 Task: Change the font of the chart to "wide".
Action: Mouse moved to (45, 359)
Screenshot: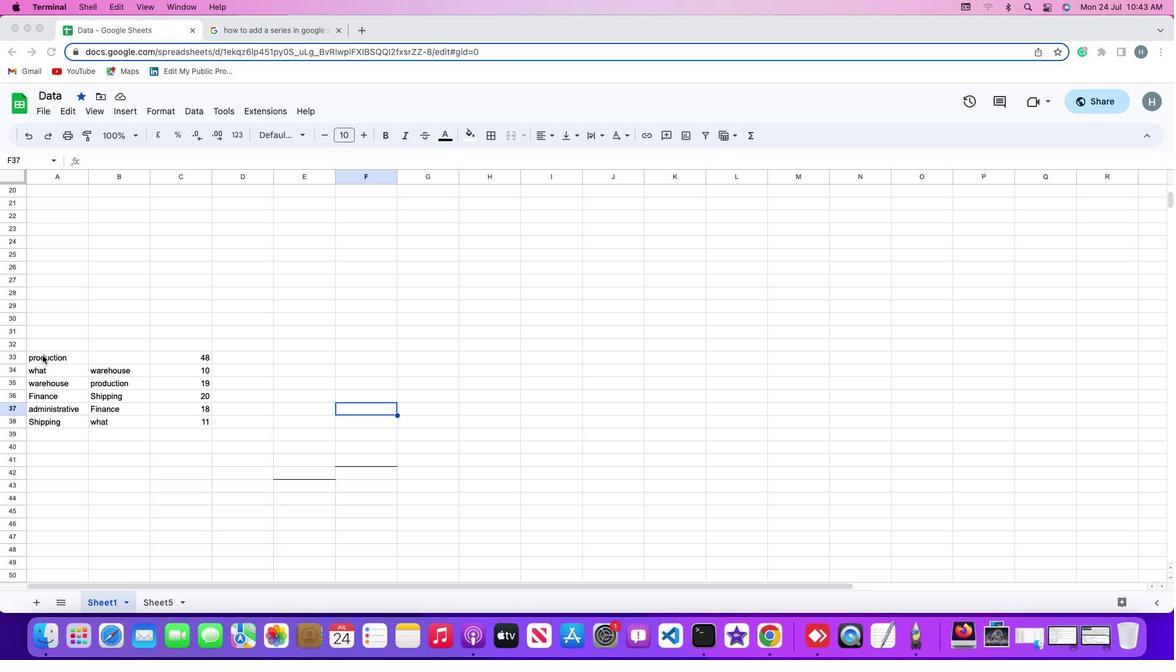 
Action: Mouse pressed left at (45, 359)
Screenshot: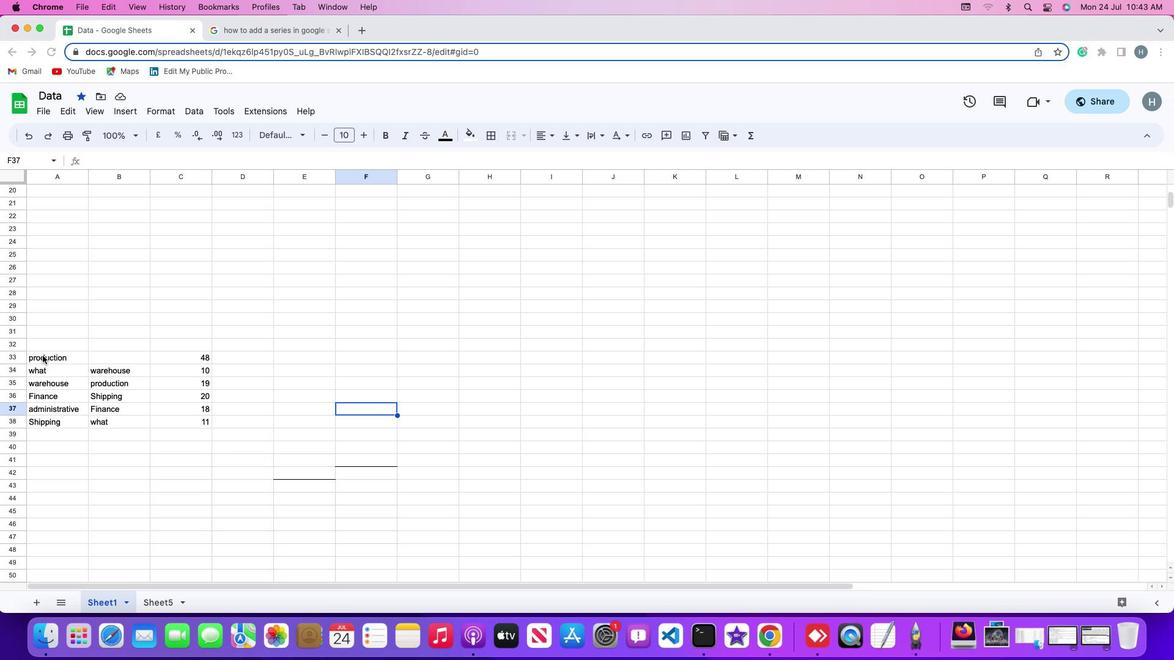 
Action: Mouse pressed left at (45, 359)
Screenshot: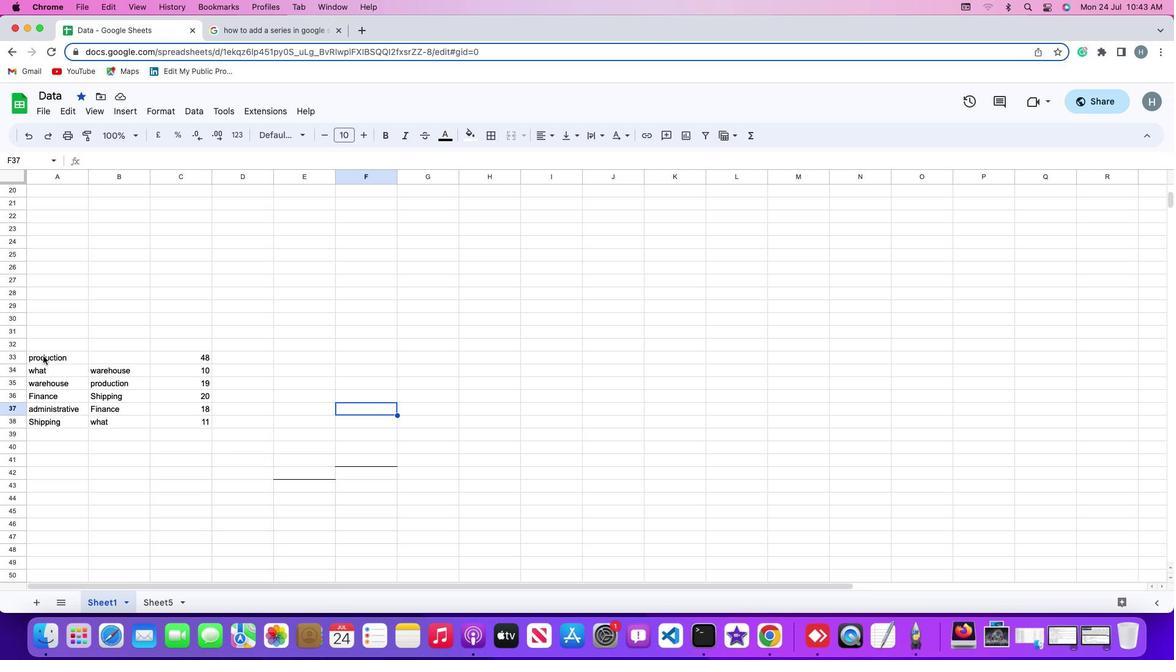 
Action: Mouse moved to (133, 112)
Screenshot: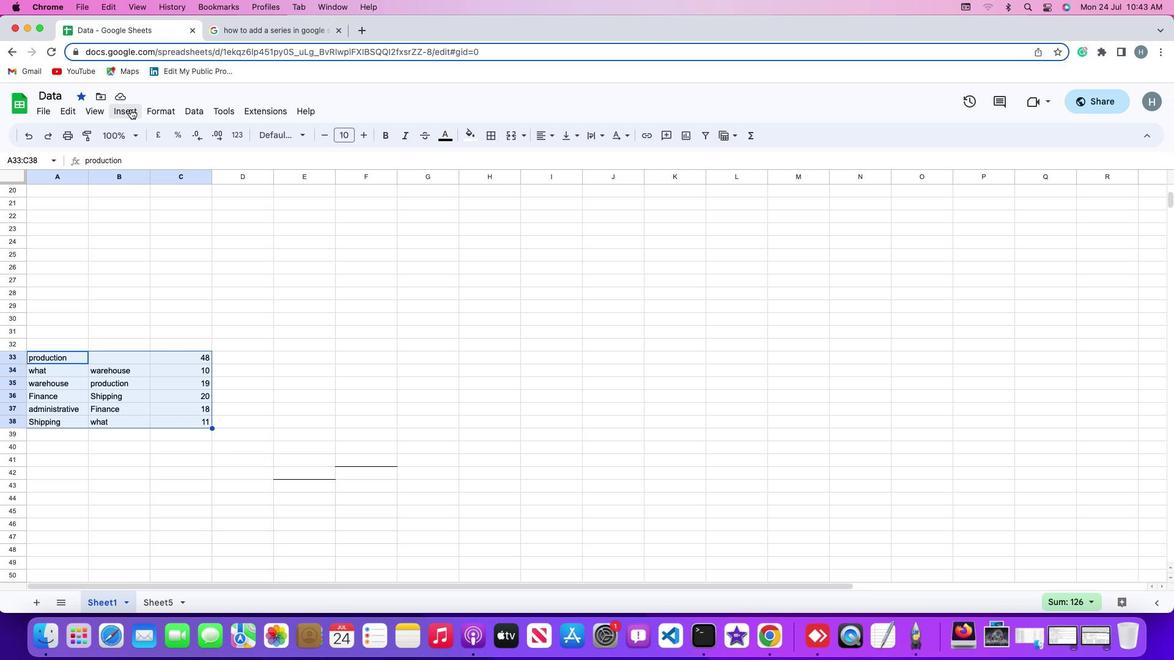 
Action: Mouse pressed left at (133, 112)
Screenshot: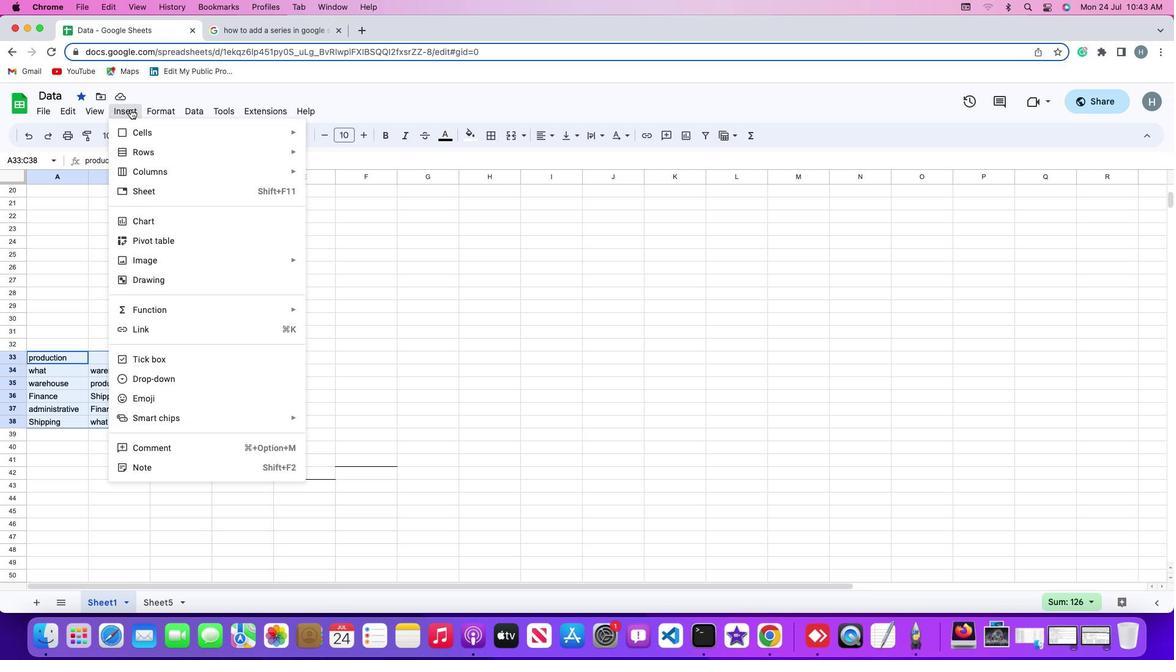 
Action: Mouse moved to (164, 227)
Screenshot: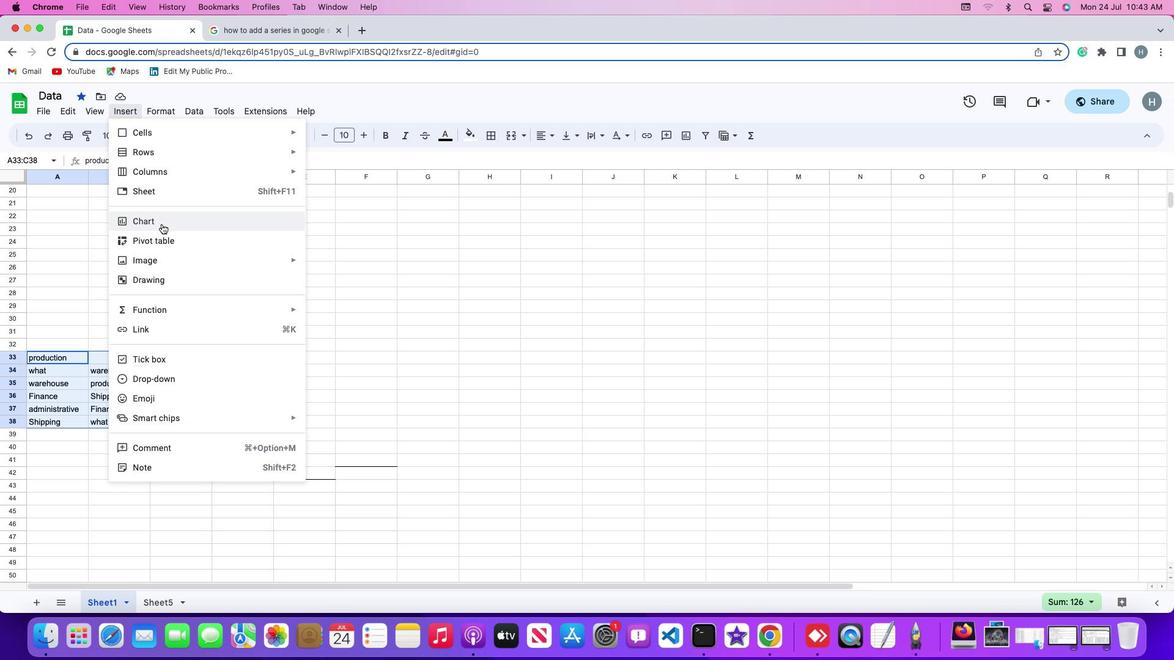 
Action: Mouse pressed left at (164, 227)
Screenshot: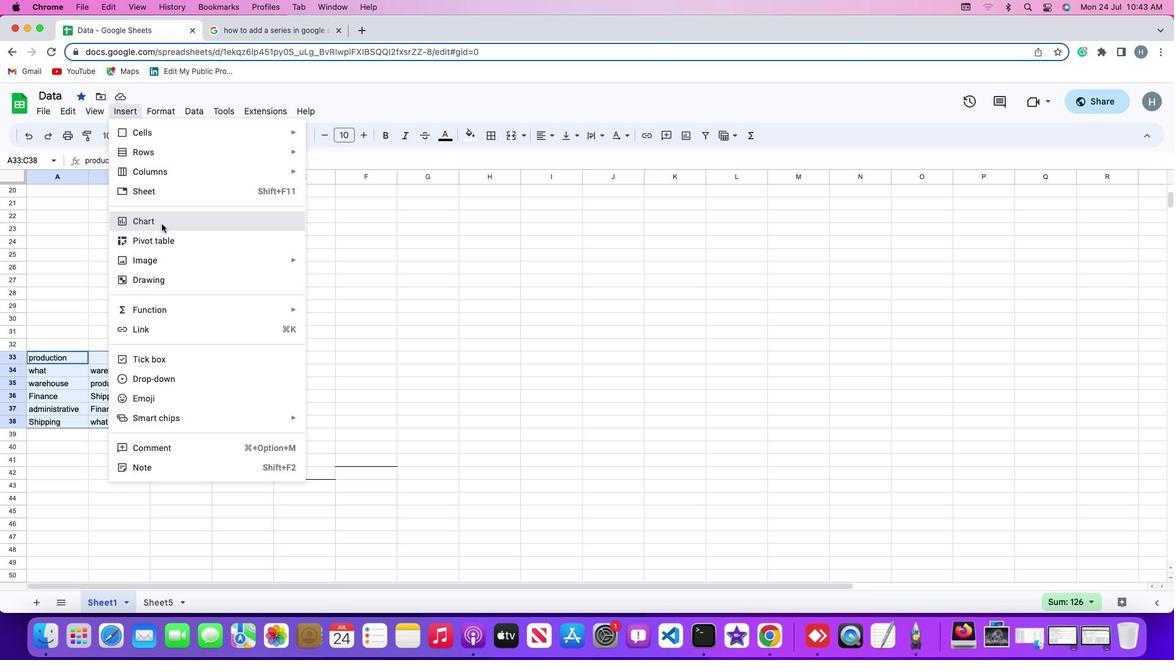 
Action: Mouse moved to (1117, 170)
Screenshot: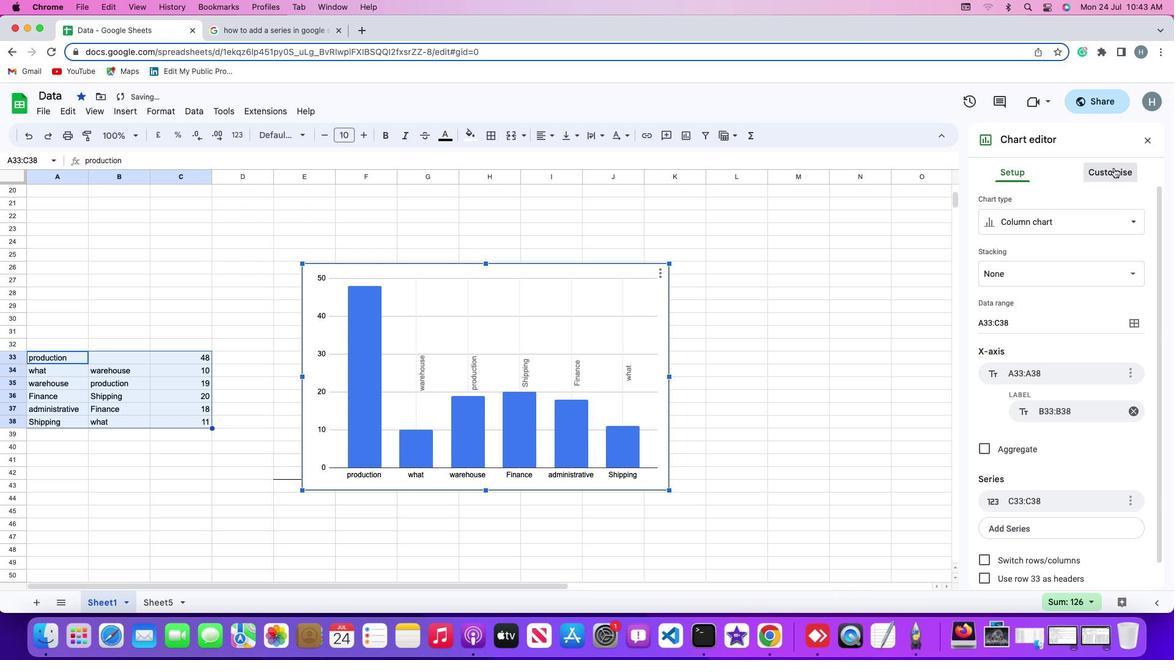 
Action: Mouse pressed left at (1117, 170)
Screenshot: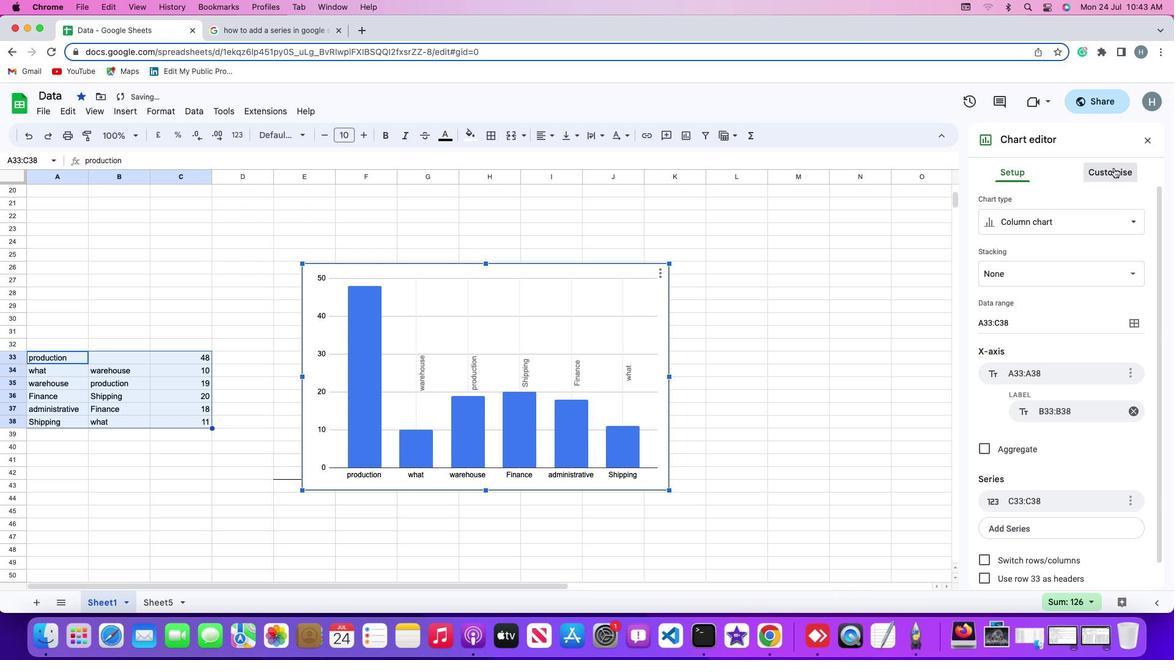 
Action: Mouse moved to (1027, 206)
Screenshot: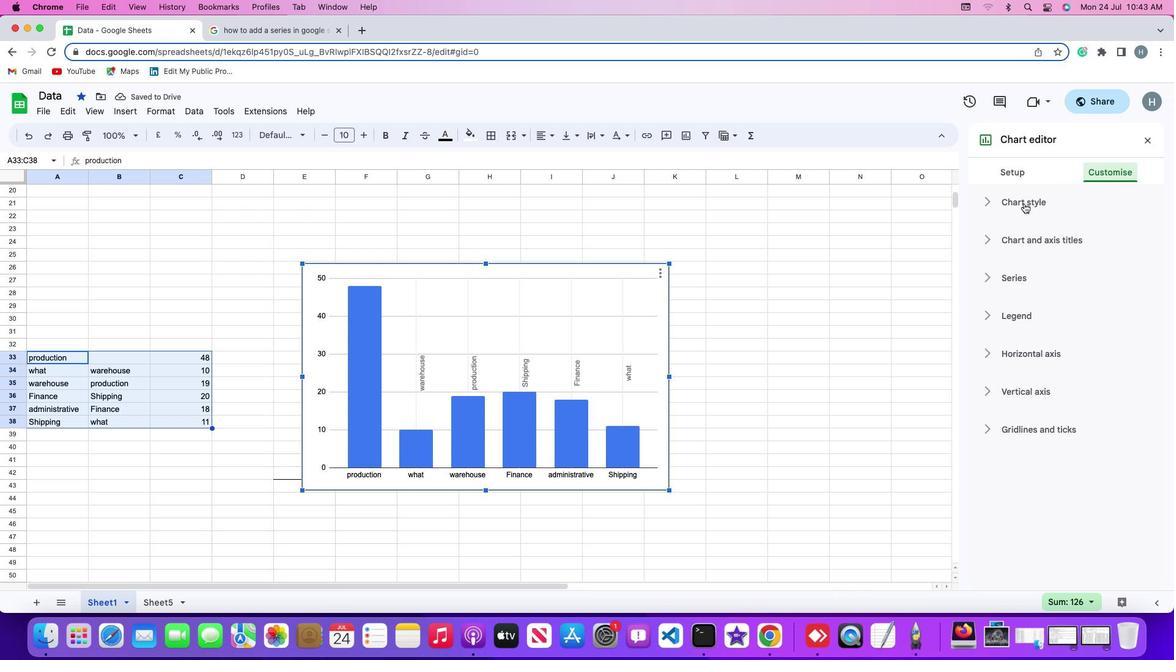 
Action: Mouse pressed left at (1027, 206)
Screenshot: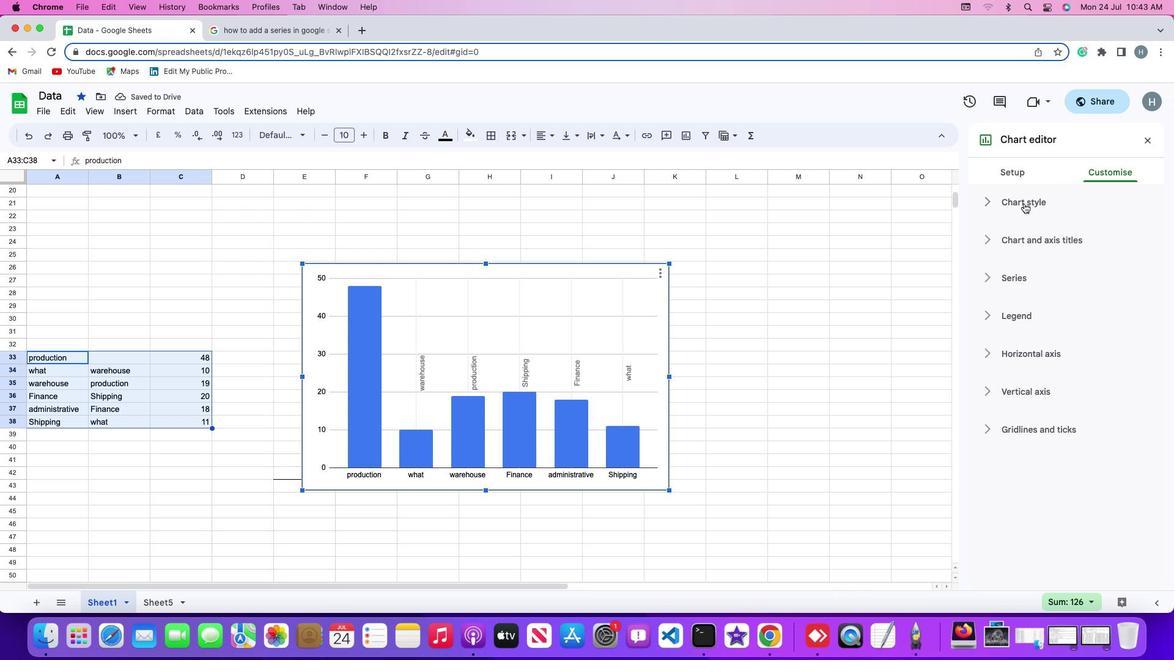 
Action: Mouse moved to (1143, 254)
Screenshot: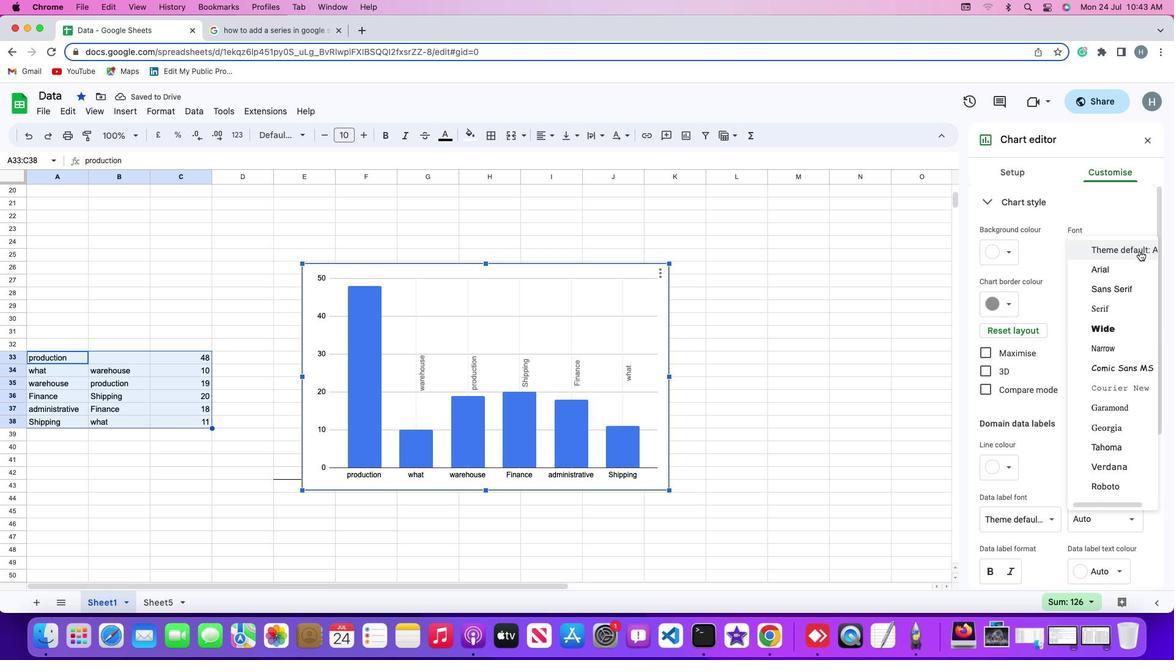 
Action: Mouse pressed left at (1143, 254)
Screenshot: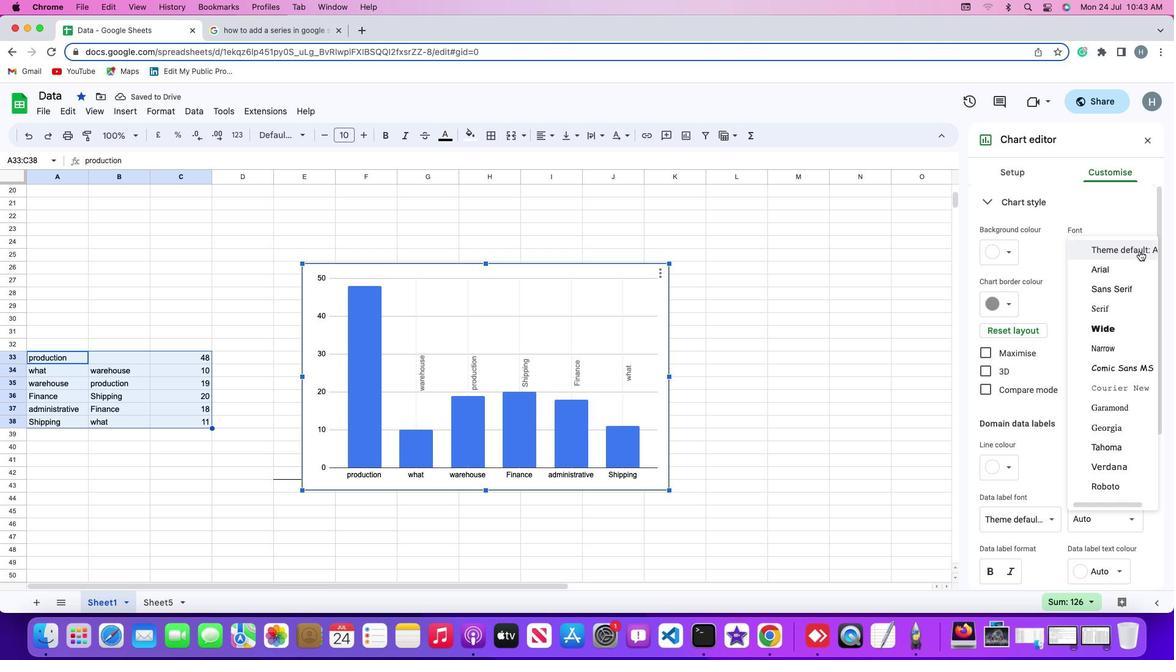 
Action: Mouse moved to (1106, 327)
Screenshot: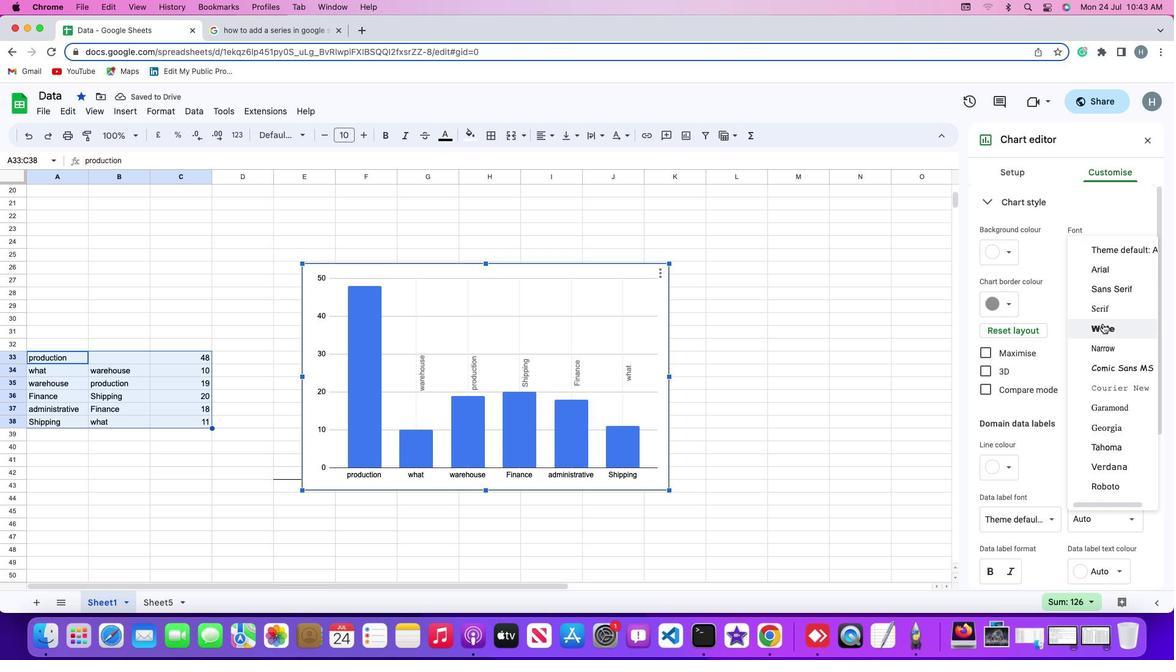 
Action: Mouse pressed left at (1106, 327)
Screenshot: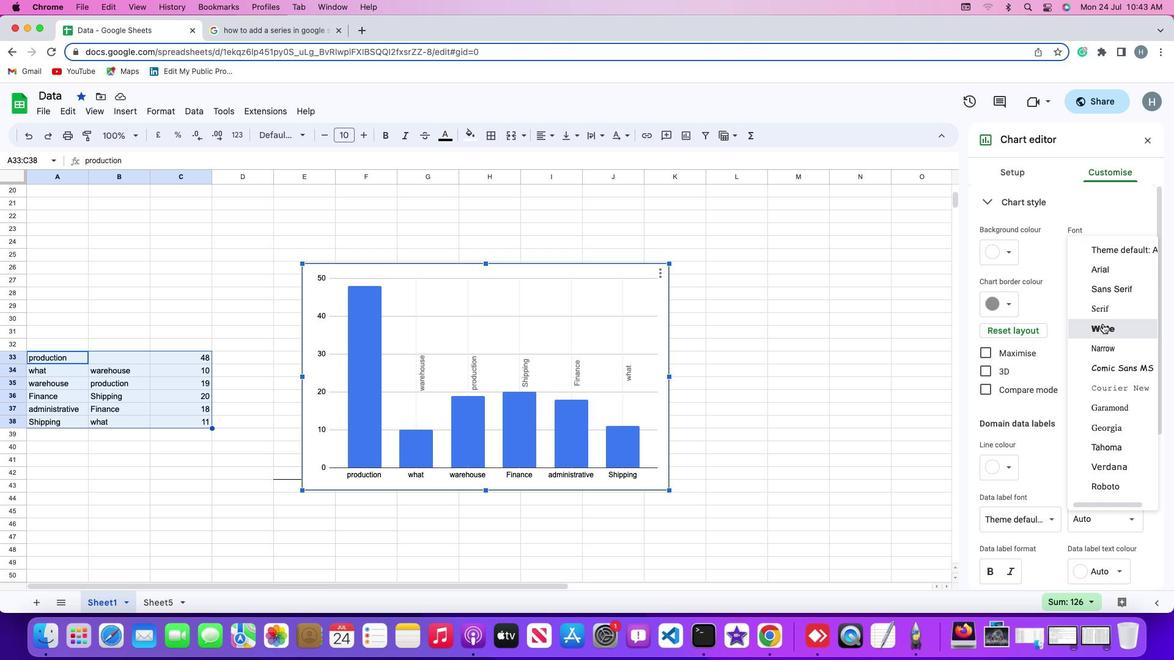 
Action: Mouse moved to (837, 379)
Screenshot: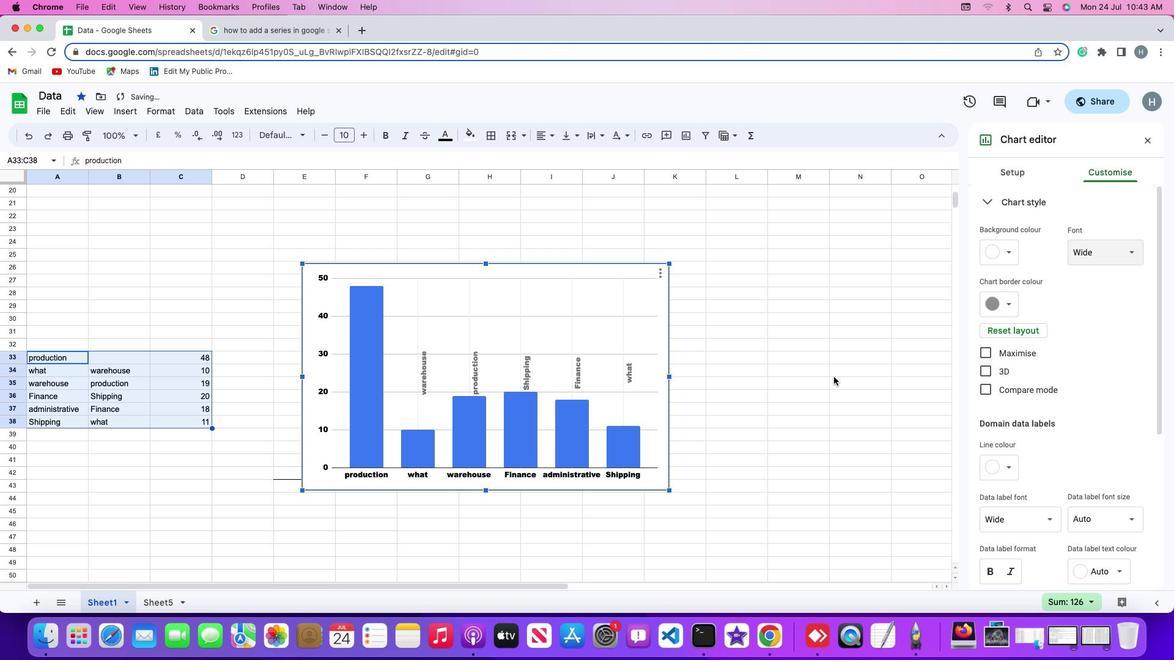 
